 Task: Create a blank project ComplexBridge with privacy Private to Project members  and default view as Board and in the team Taskers . Create three sections in the project as To-Do, Doing and Done
Action: Mouse moved to (49, 61)
Screenshot: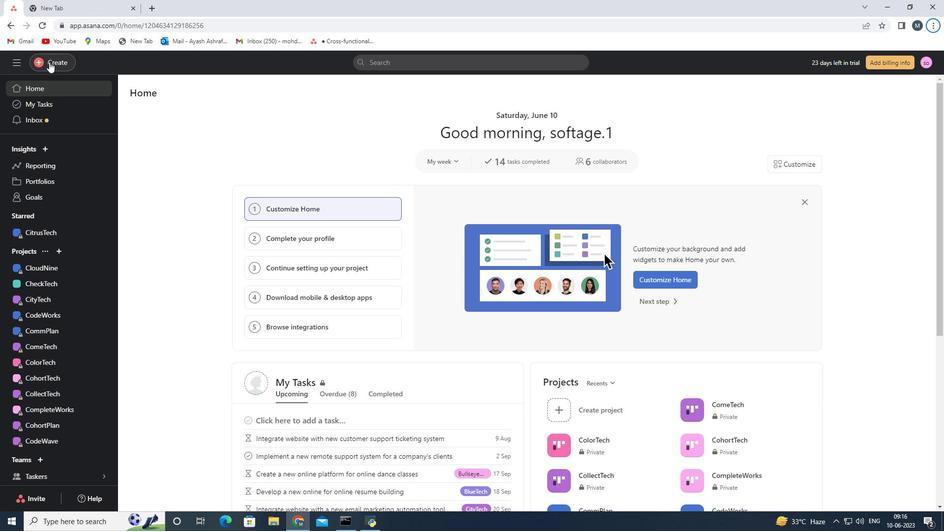 
Action: Mouse pressed left at (49, 61)
Screenshot: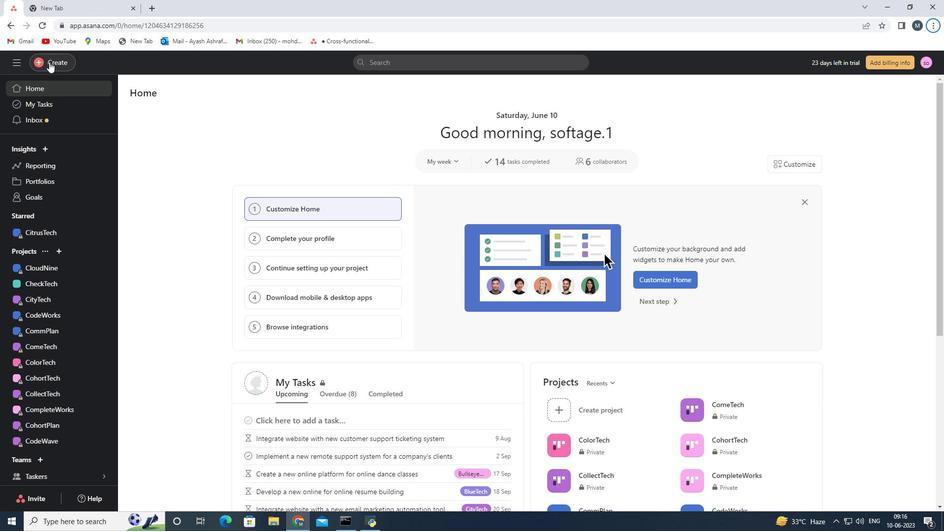 
Action: Mouse moved to (105, 87)
Screenshot: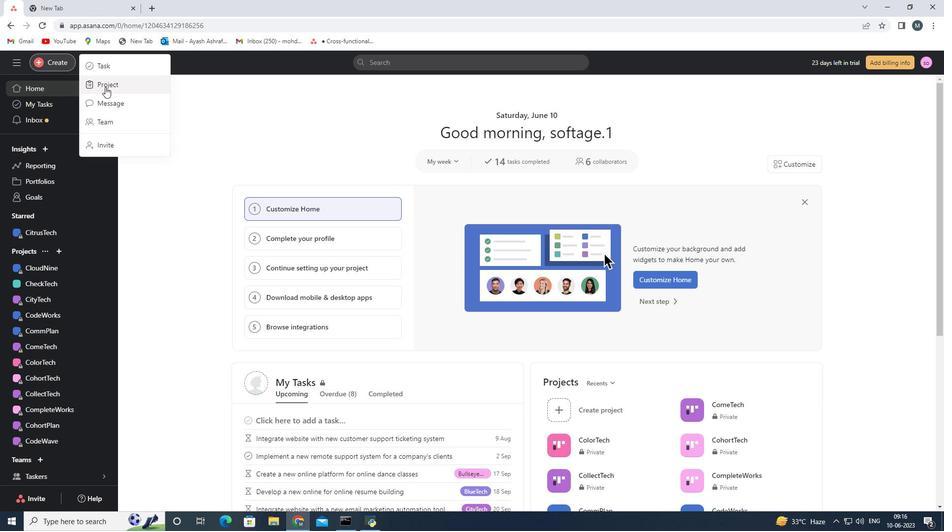 
Action: Mouse pressed left at (105, 87)
Screenshot: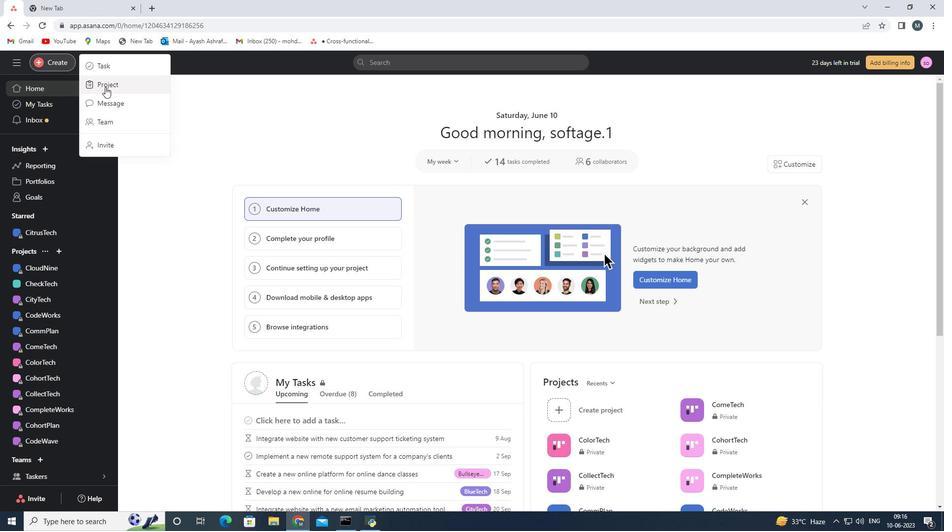 
Action: Mouse moved to (380, 281)
Screenshot: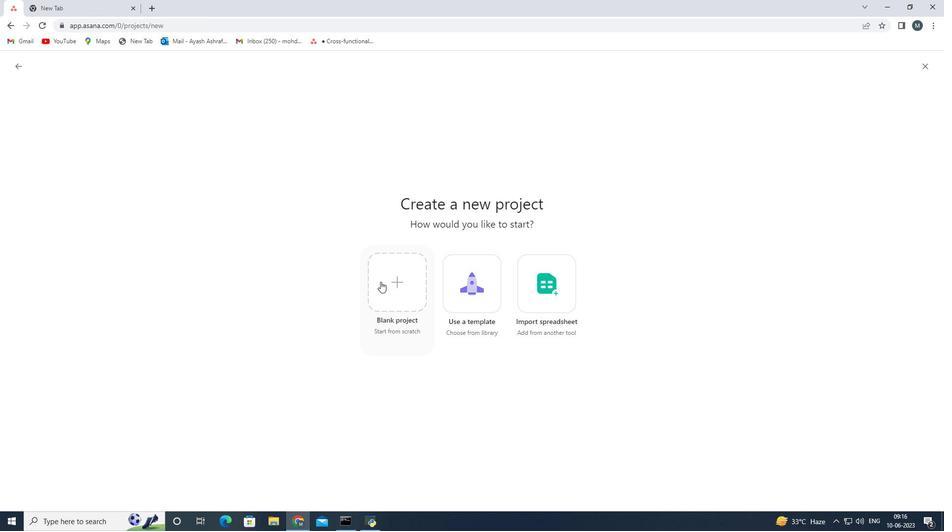 
Action: Mouse pressed left at (380, 281)
Screenshot: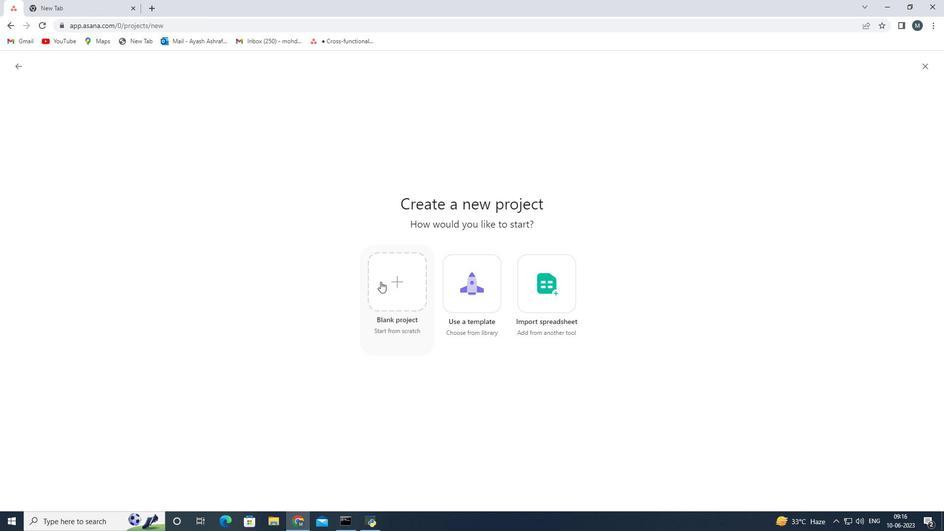 
Action: Mouse moved to (199, 140)
Screenshot: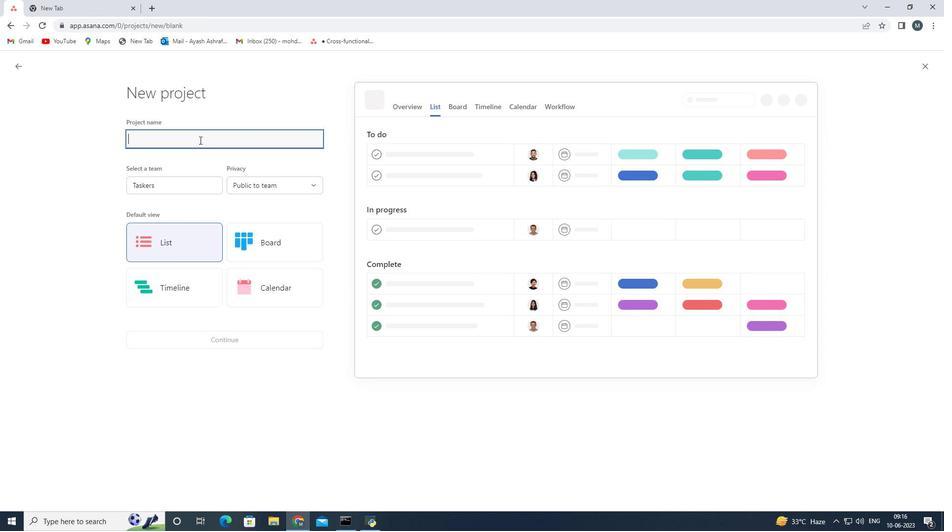 
Action: Mouse pressed left at (199, 140)
Screenshot: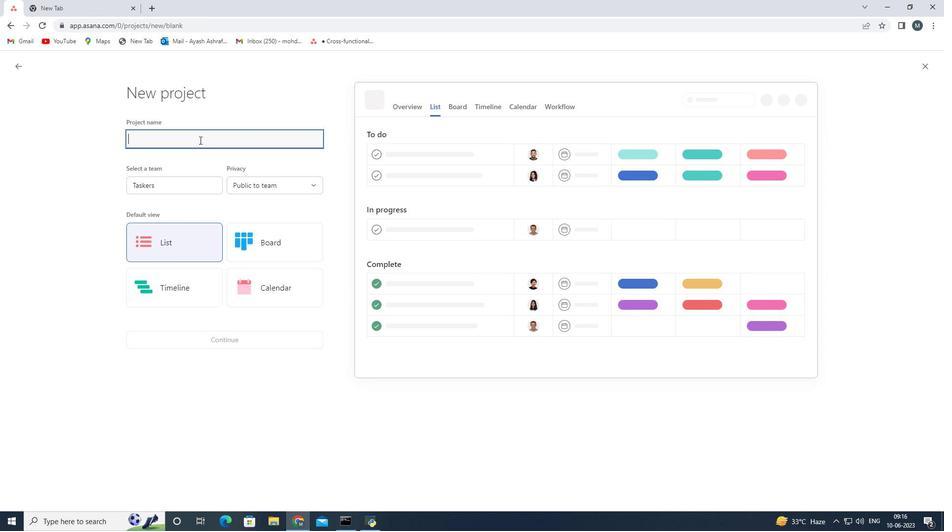 
Action: Key pressed <Key.shift>Complex<Key.space><Key.shift>Br<Key.backspace><Key.backspace><Key.backspace><Key.shift>Bridge<Key.space>
Screenshot: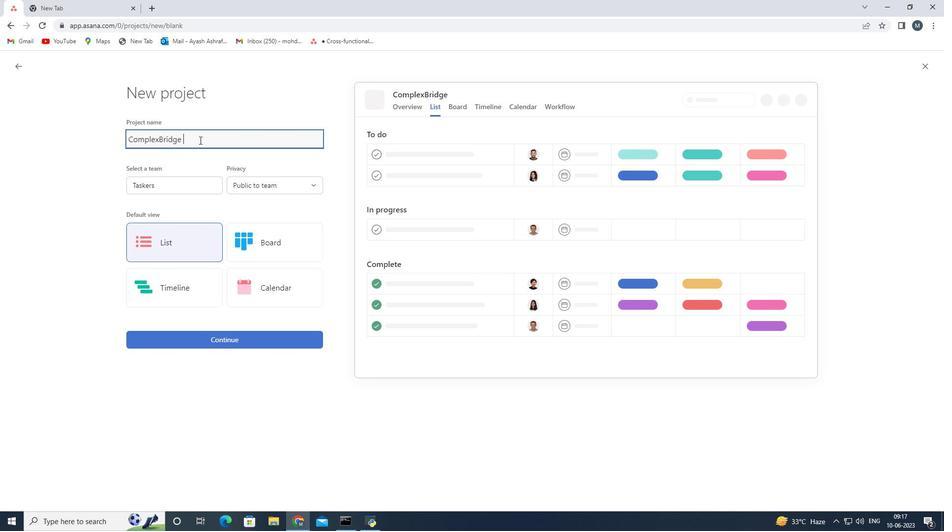 
Action: Mouse moved to (289, 188)
Screenshot: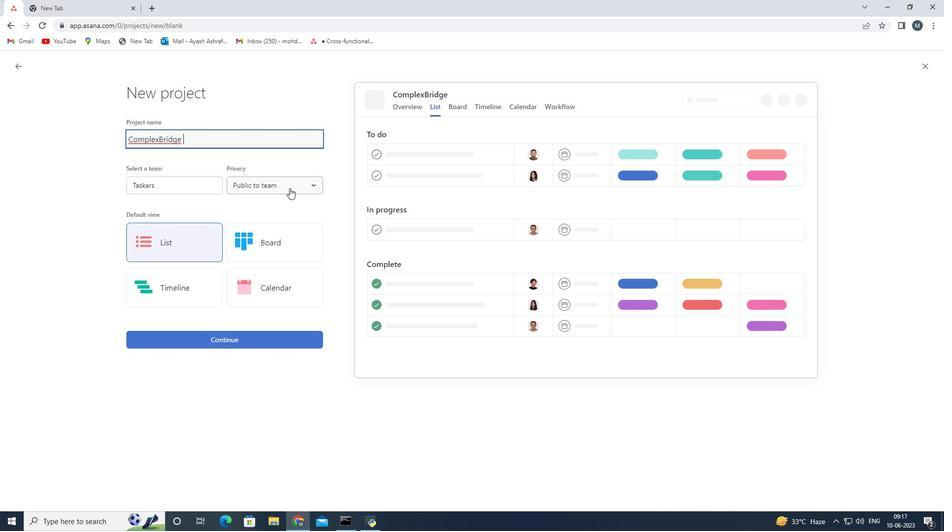 
Action: Mouse pressed left at (289, 188)
Screenshot: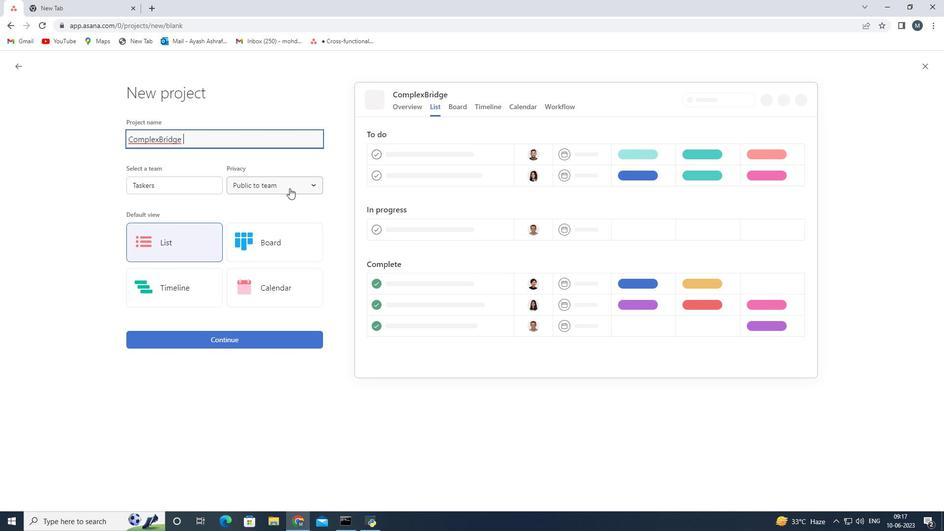
Action: Mouse moved to (288, 226)
Screenshot: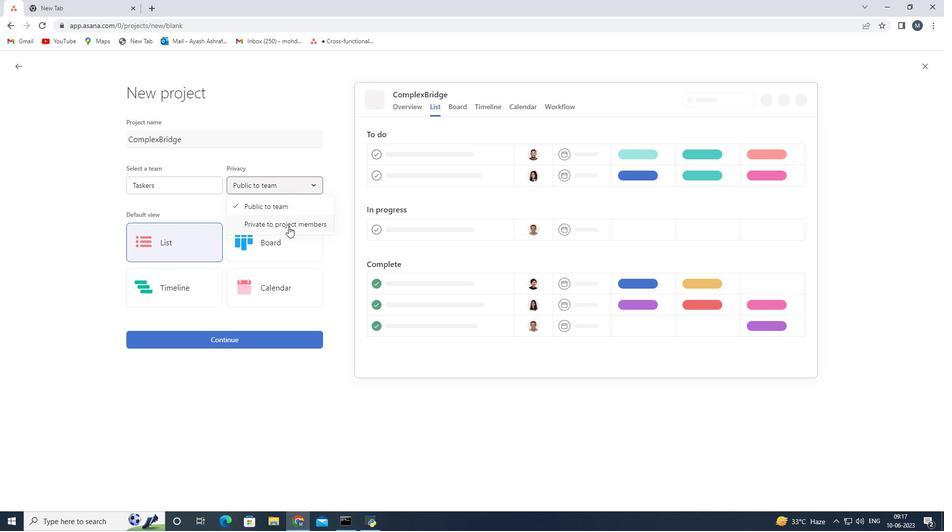 
Action: Mouse pressed left at (288, 226)
Screenshot: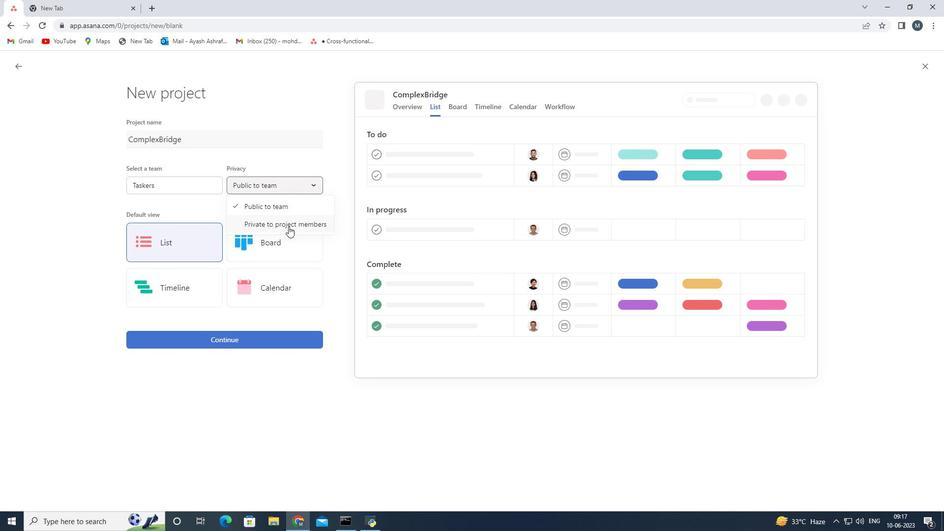 
Action: Mouse moved to (248, 242)
Screenshot: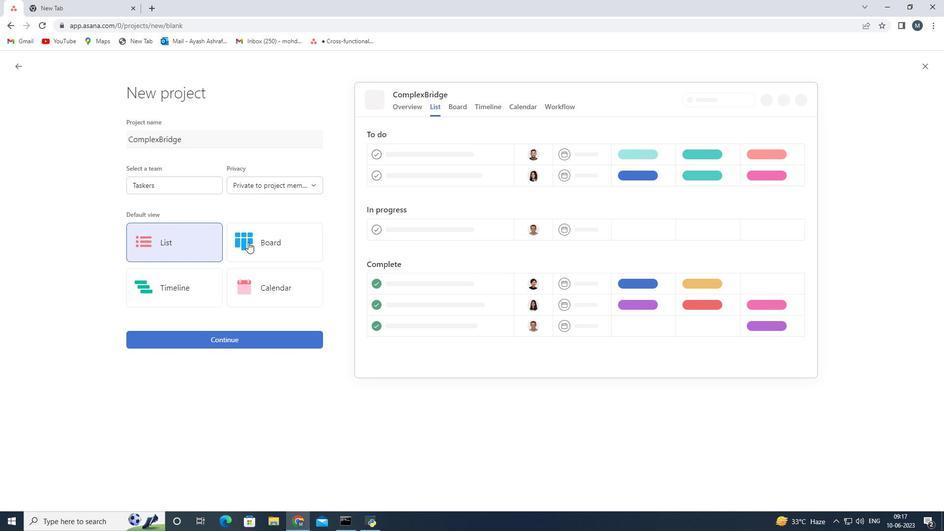 
Action: Mouse pressed left at (248, 242)
Screenshot: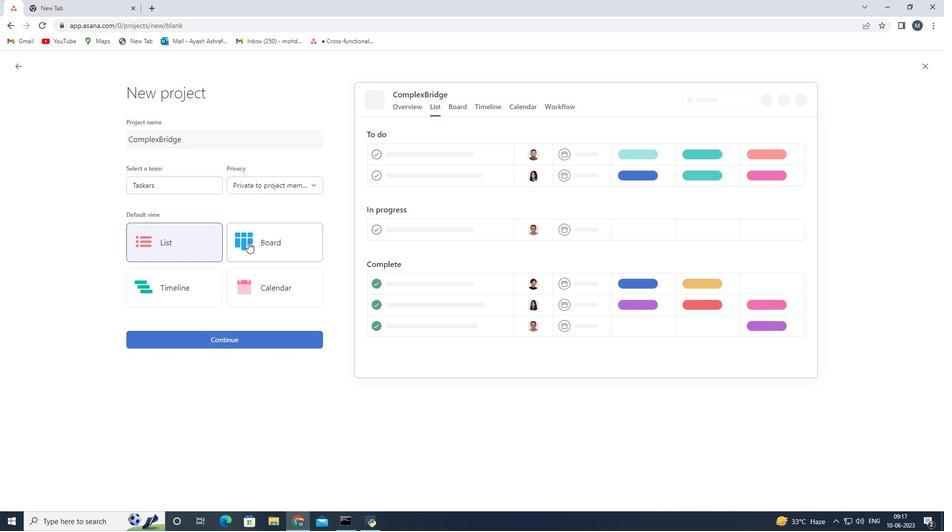 
Action: Mouse moved to (186, 185)
Screenshot: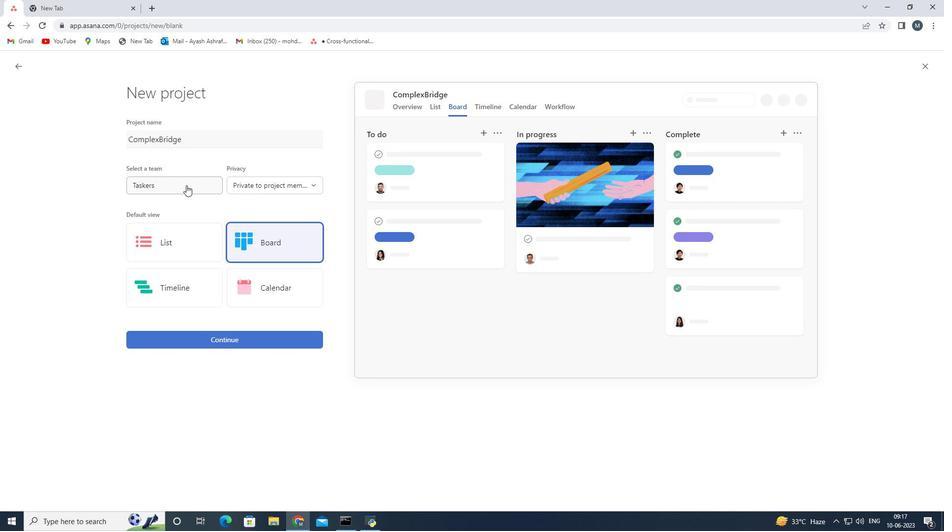 
Action: Mouse pressed left at (186, 185)
Screenshot: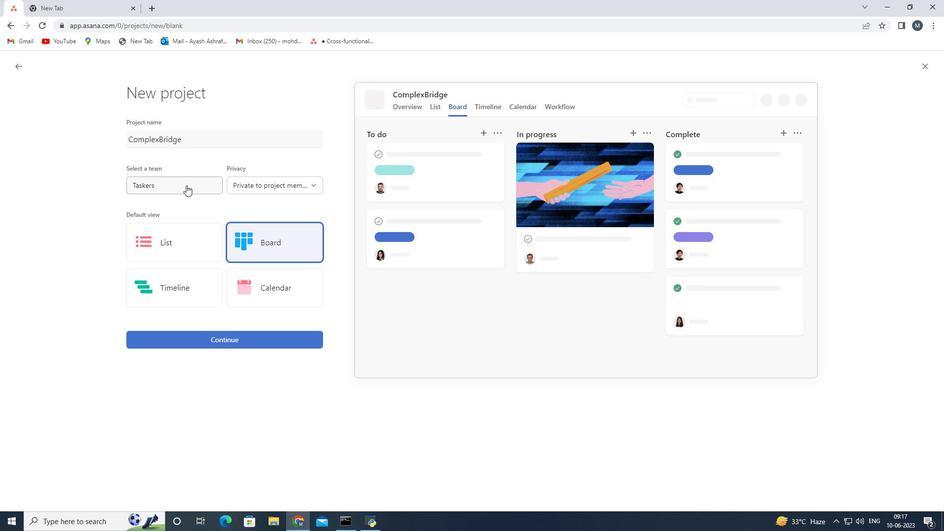 
Action: Mouse moved to (168, 244)
Screenshot: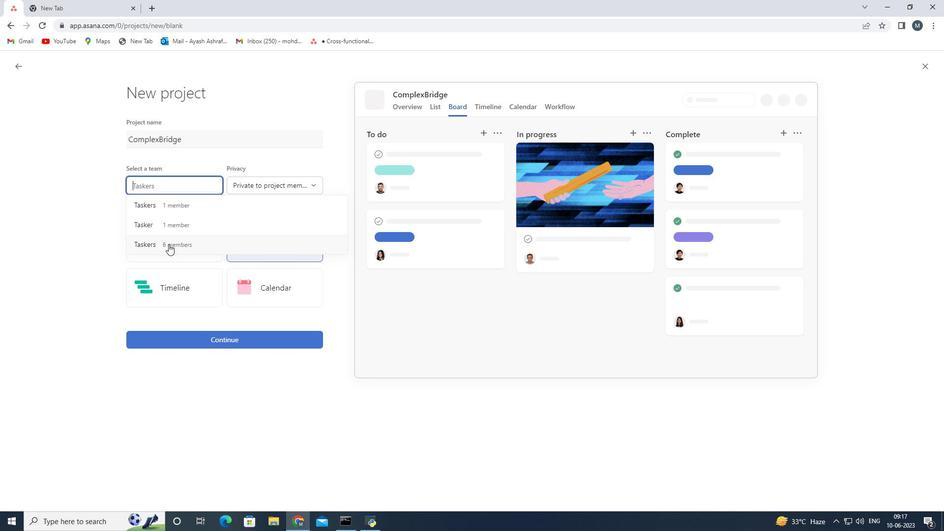 
Action: Mouse pressed left at (168, 244)
Screenshot: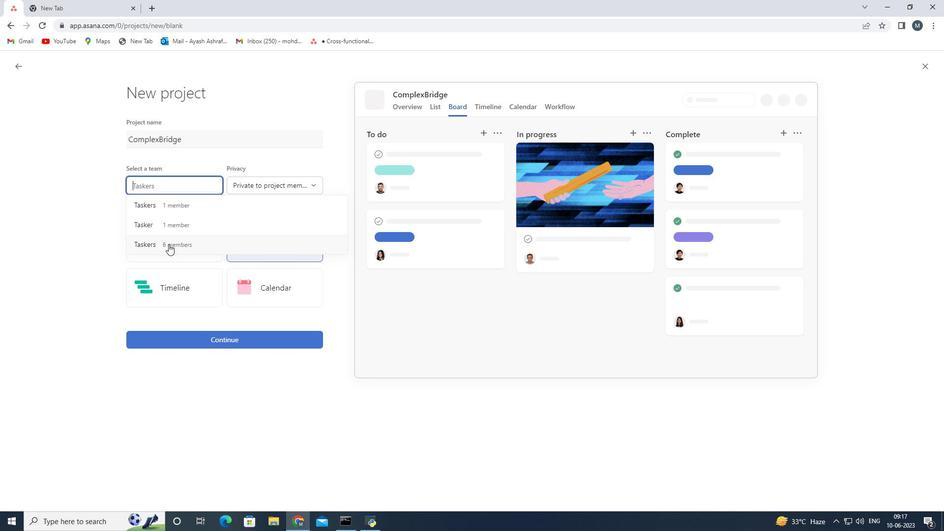 
Action: Mouse moved to (212, 341)
Screenshot: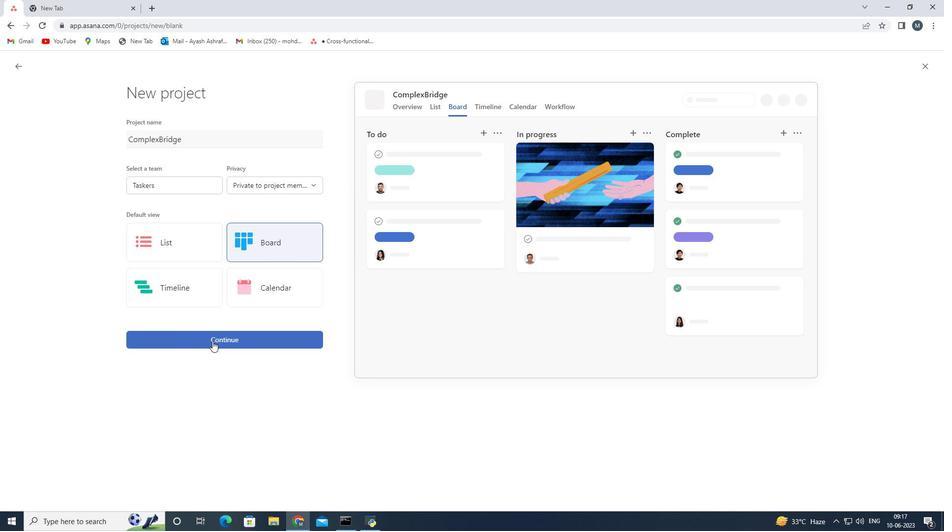 
Action: Mouse pressed left at (212, 341)
Screenshot: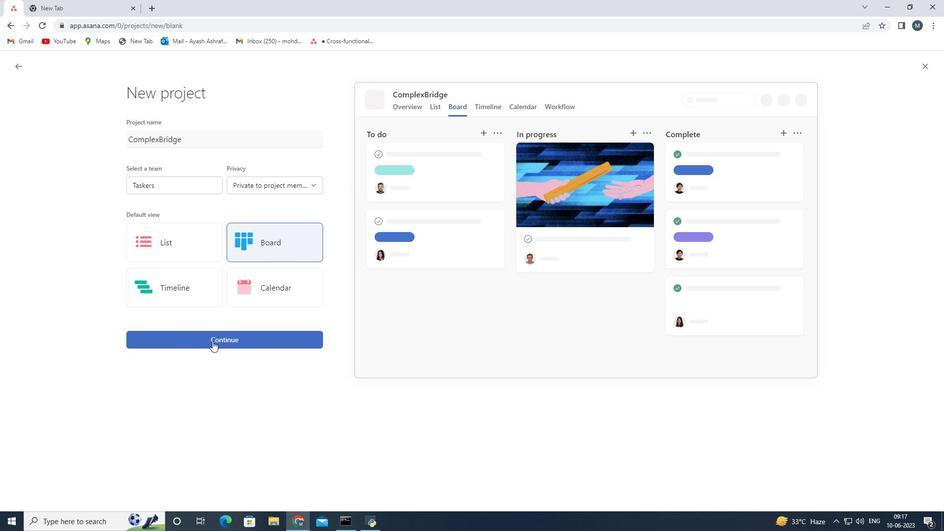 
Action: Mouse moved to (225, 281)
Screenshot: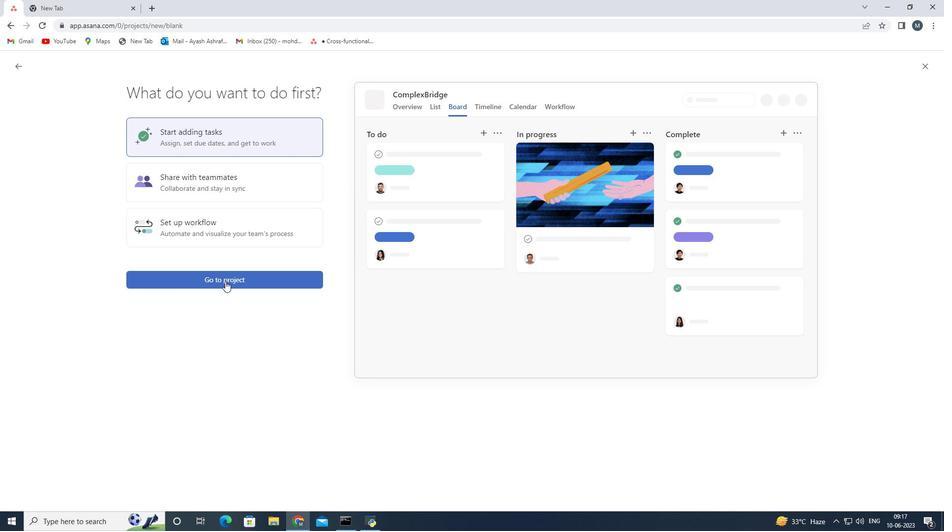 
Action: Mouse pressed left at (225, 281)
Screenshot: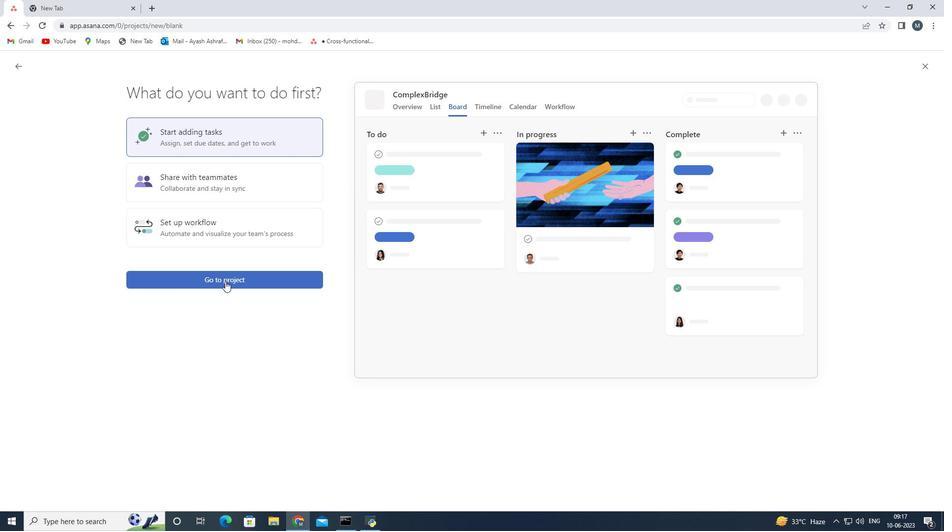 
Action: Mouse moved to (408, 159)
Screenshot: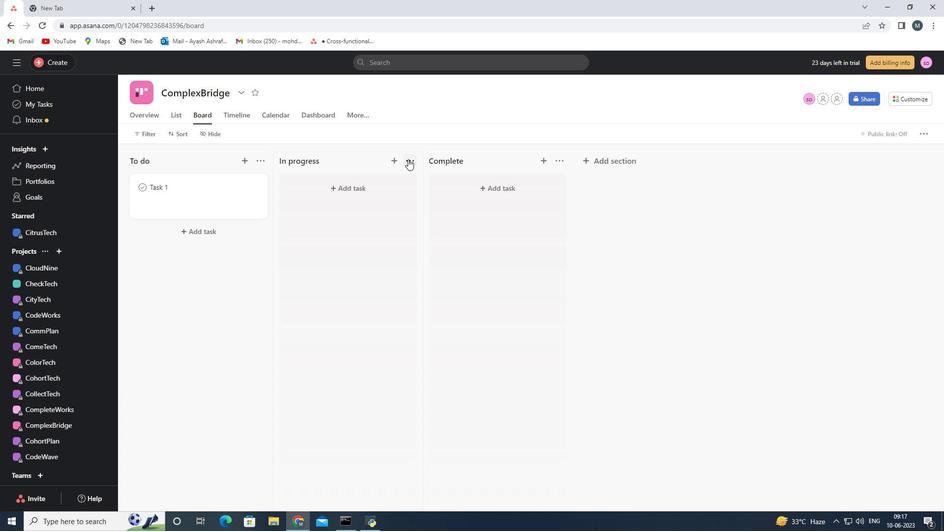 
Action: Mouse pressed left at (408, 159)
Screenshot: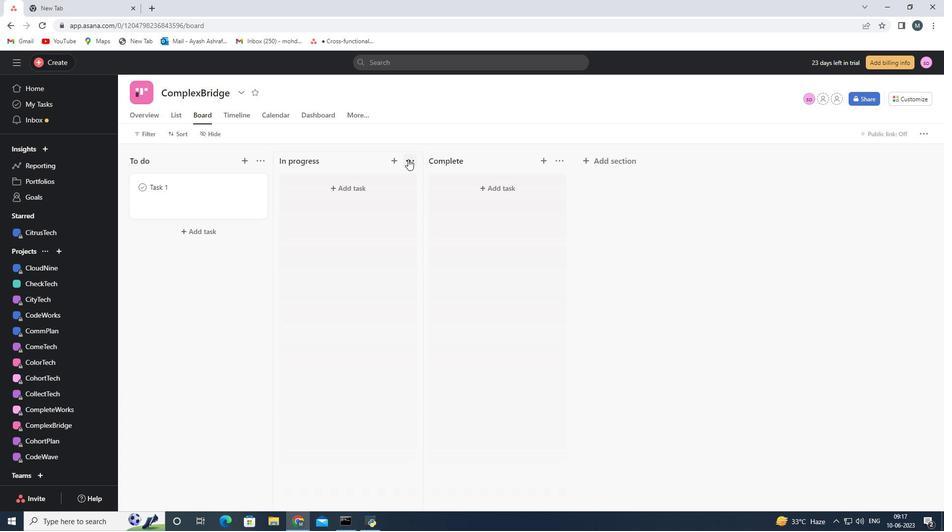 
Action: Mouse moved to (423, 235)
Screenshot: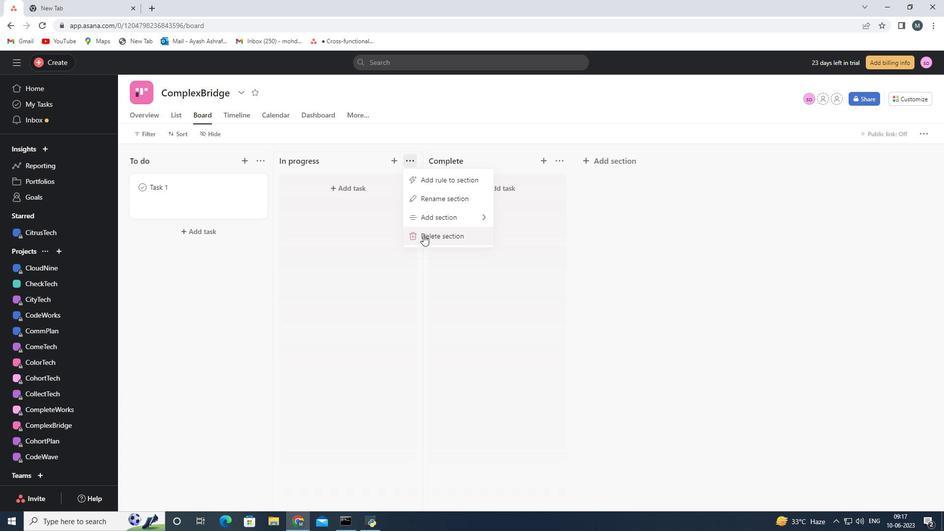 
Action: Mouse pressed left at (423, 235)
Screenshot: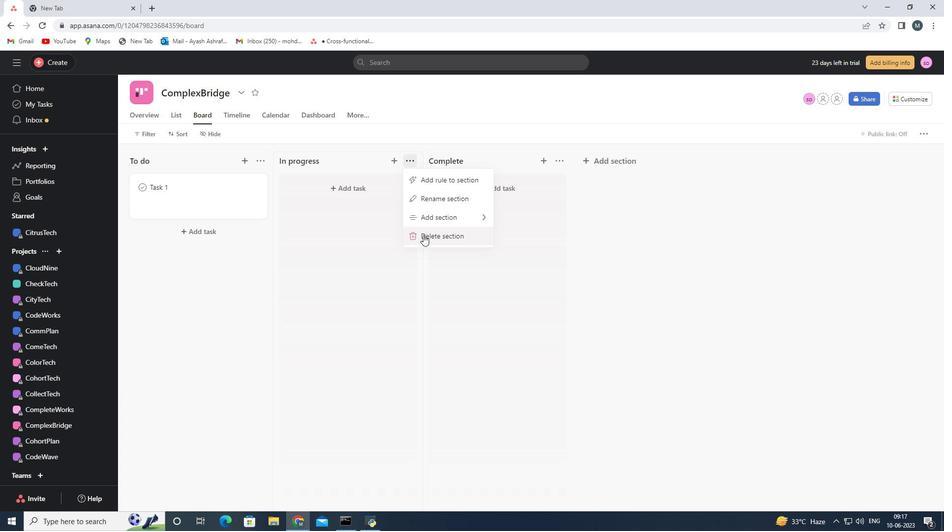 
Action: Mouse moved to (256, 184)
Screenshot: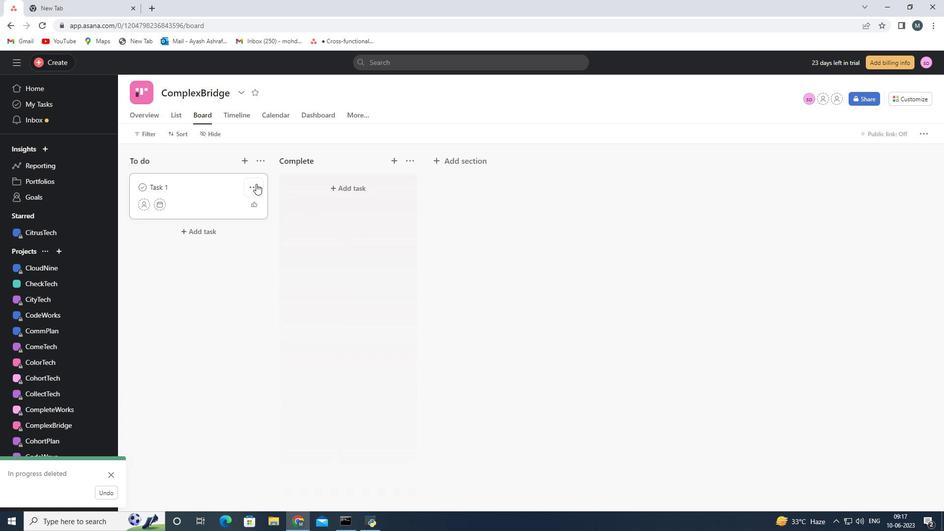 
Action: Mouse pressed left at (256, 184)
Screenshot: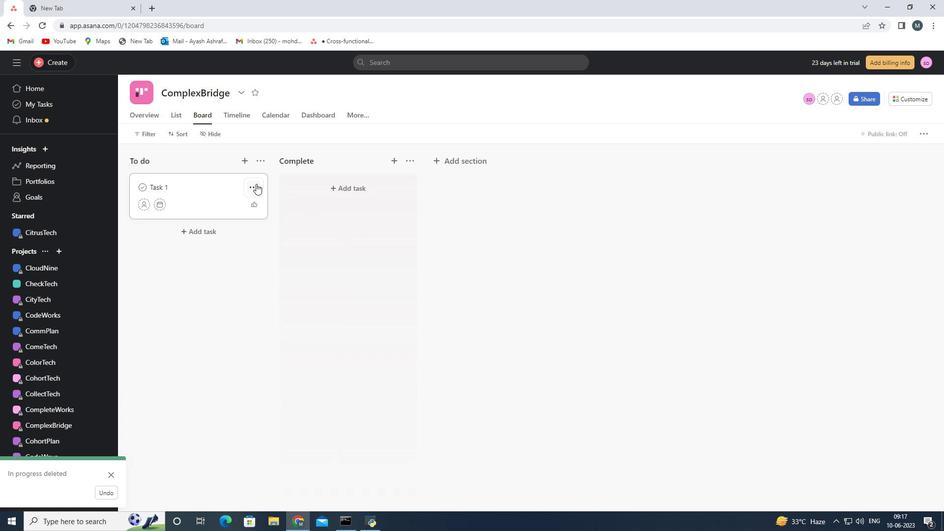 
Action: Mouse moved to (287, 401)
Screenshot: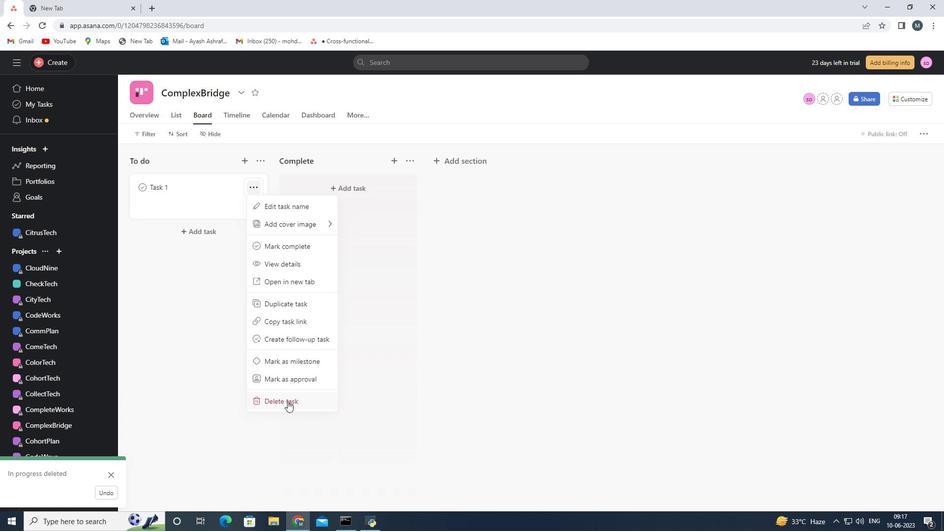 
Action: Mouse pressed left at (287, 401)
Screenshot: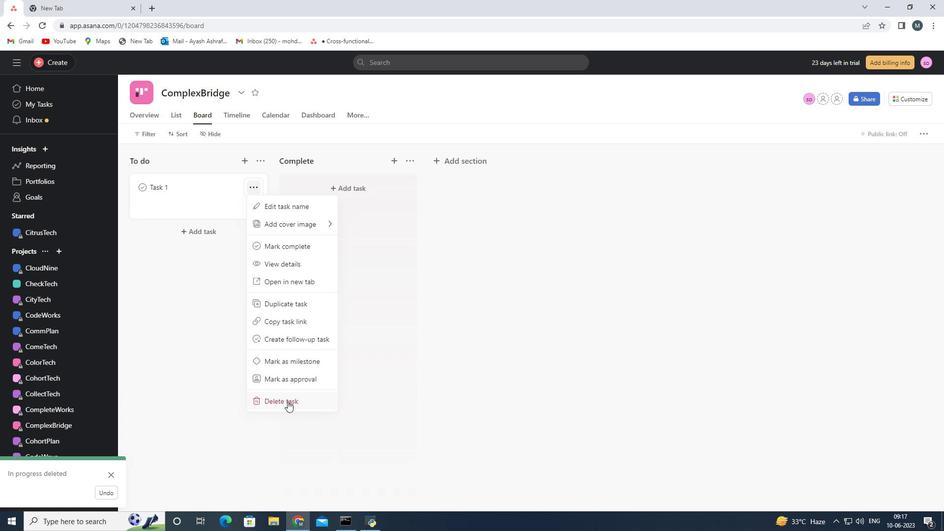 
Action: Mouse moved to (406, 160)
Screenshot: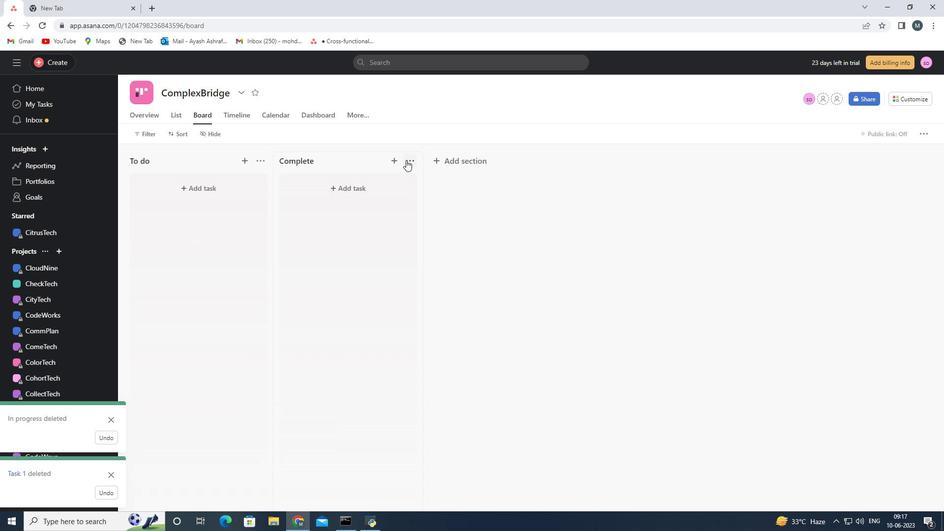 
Action: Mouse pressed left at (406, 160)
Screenshot: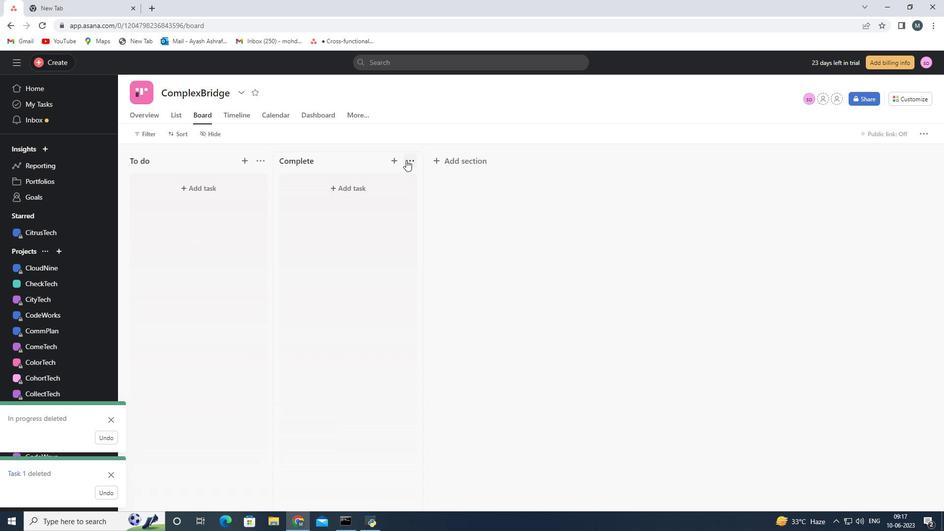 
Action: Mouse moved to (459, 239)
Screenshot: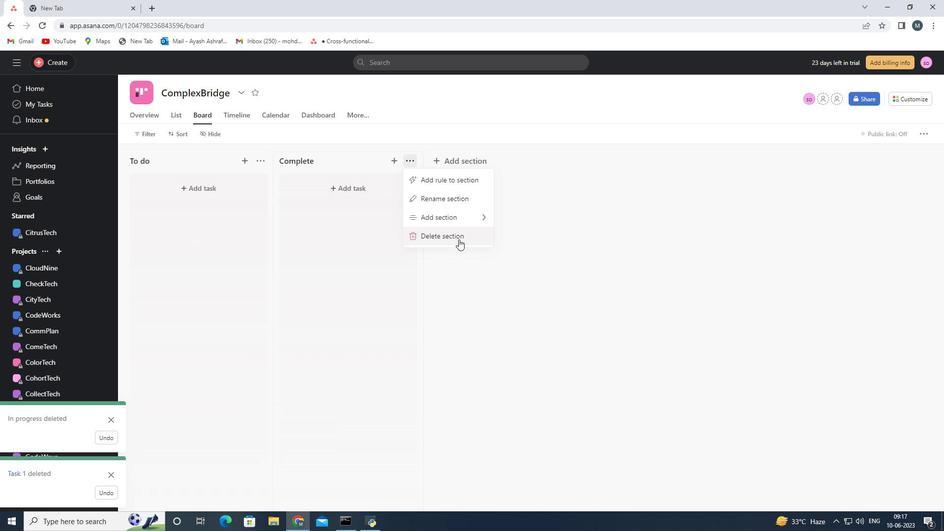 
Action: Mouse pressed left at (459, 239)
Screenshot: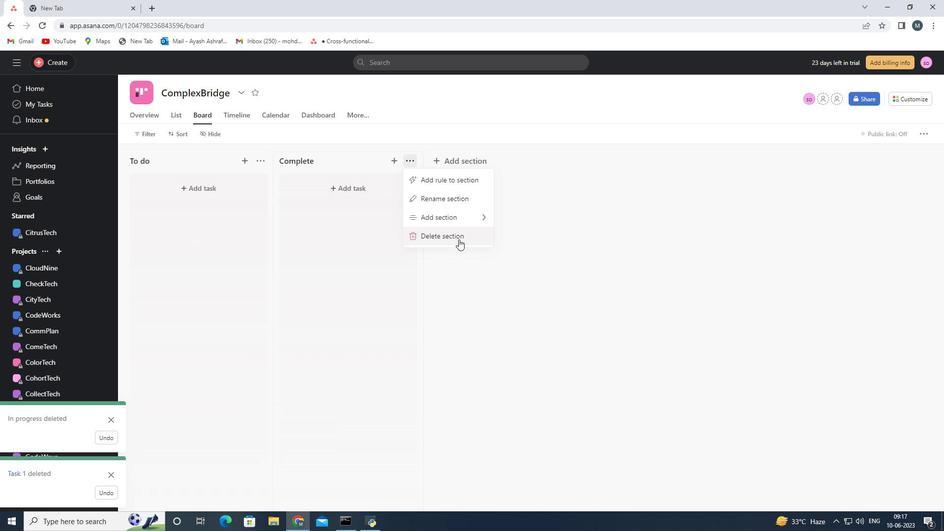 
Action: Mouse moved to (241, 161)
Screenshot: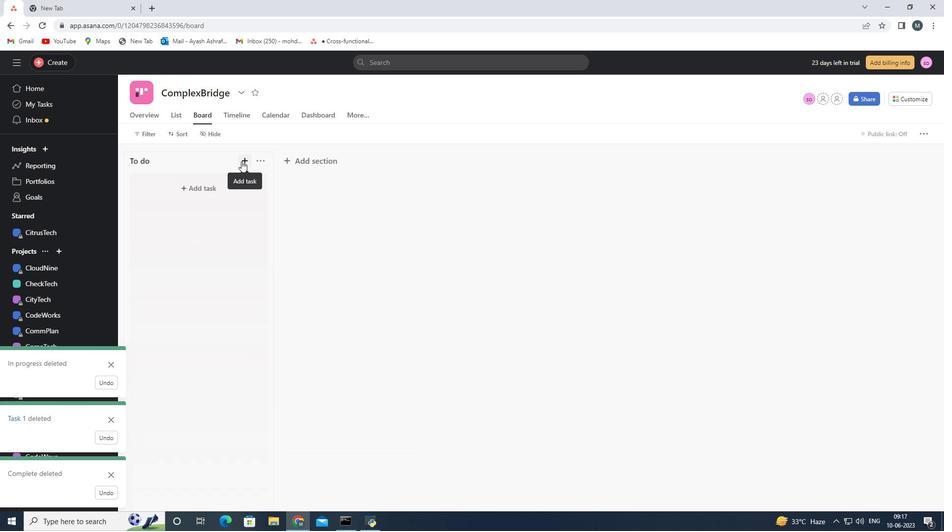 
Action: Mouse pressed left at (241, 161)
Screenshot: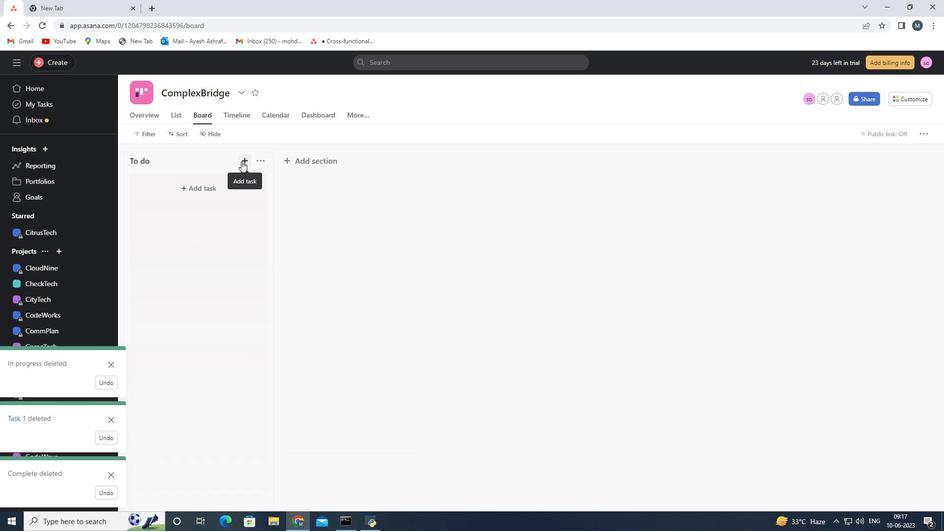 
Action: Mouse moved to (195, 157)
Screenshot: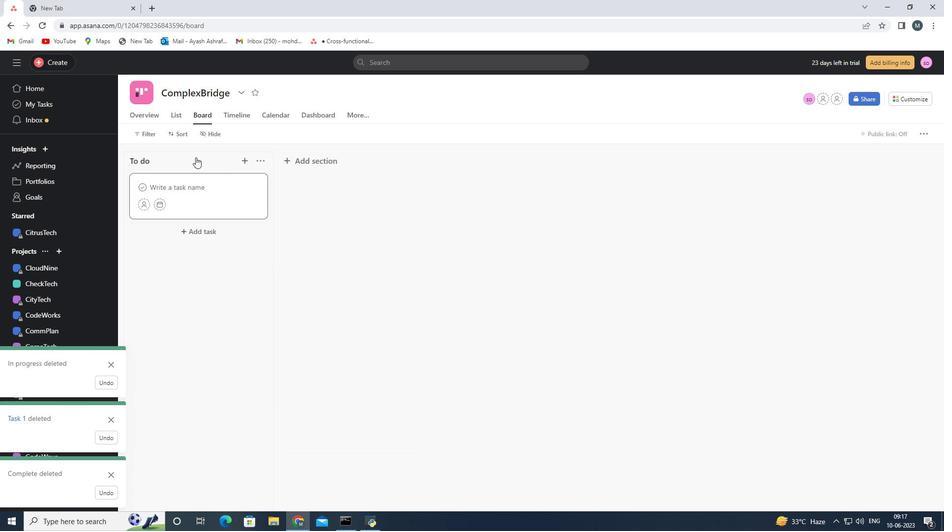 
Action: Mouse pressed left at (195, 157)
Screenshot: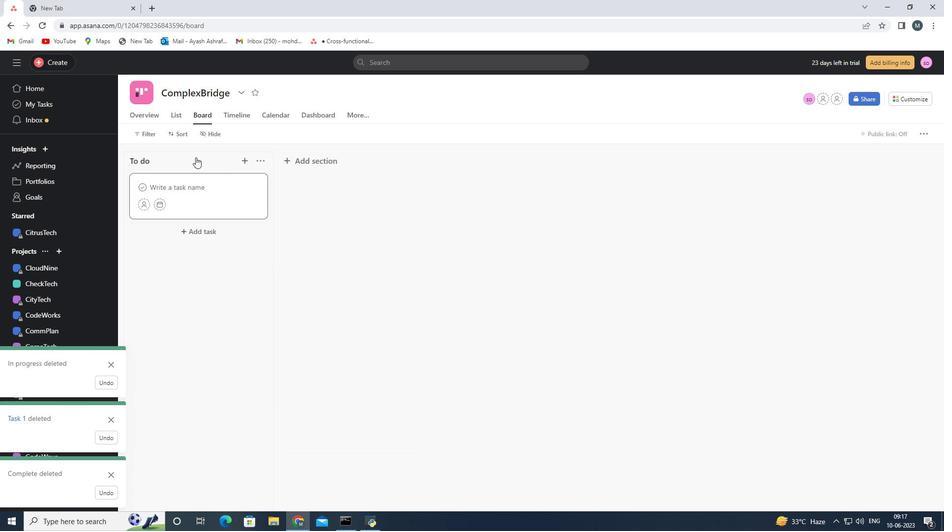 
Action: Key pressed <Key.backspace><Key.backspace><Key.backspace><Key.backspace><Key.backspace><Key.backspace><Key.backspace><Key.backspace><Key.backspace><Key.backspace><Key.backspace><Key.backspace><Key.backspace><Key.shift>Untittke<Key.backspace>led<Key.backspace><Key.backspace><Key.backspace><Key.backspace><Key.backspace>leled<Key.space><Key.backspace><Key.backspace><Key.backspace><Key.backspace>d<Key.space>
Screenshot: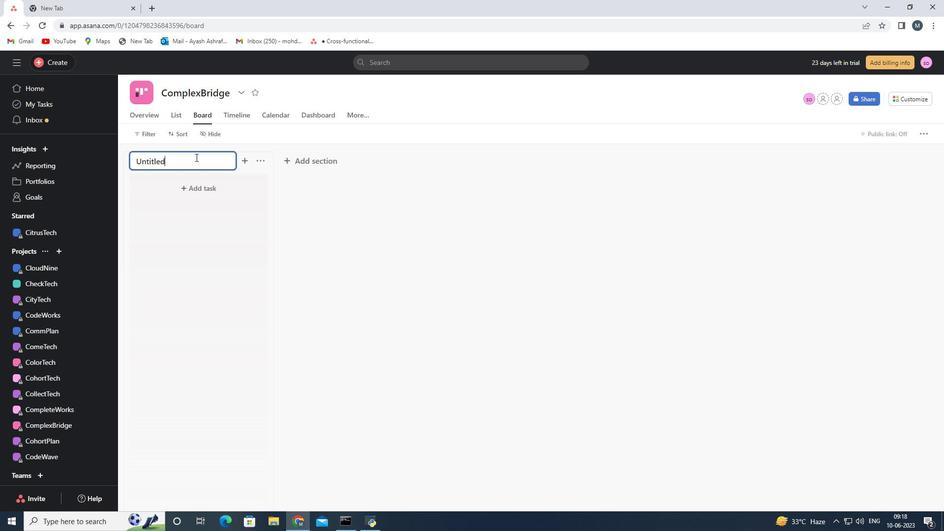 
Action: Mouse moved to (303, 161)
Screenshot: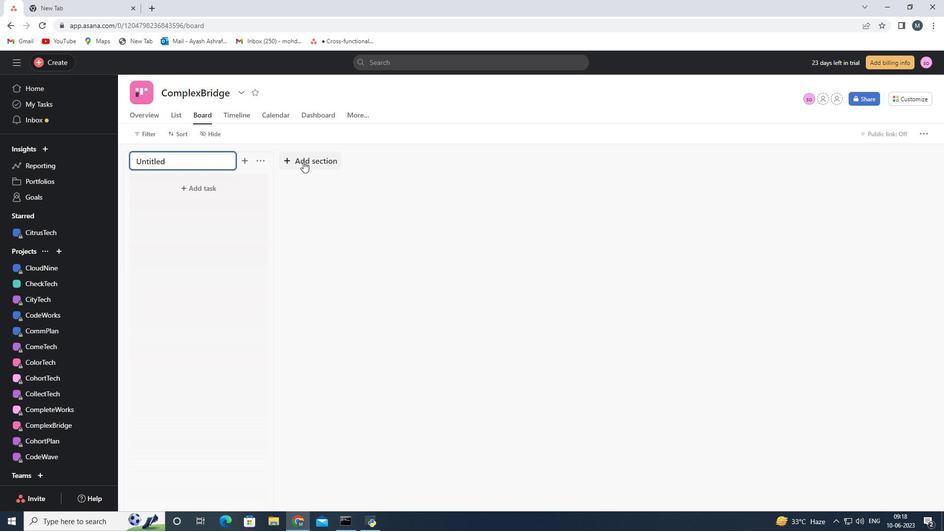 
Action: Mouse pressed left at (303, 161)
Screenshot: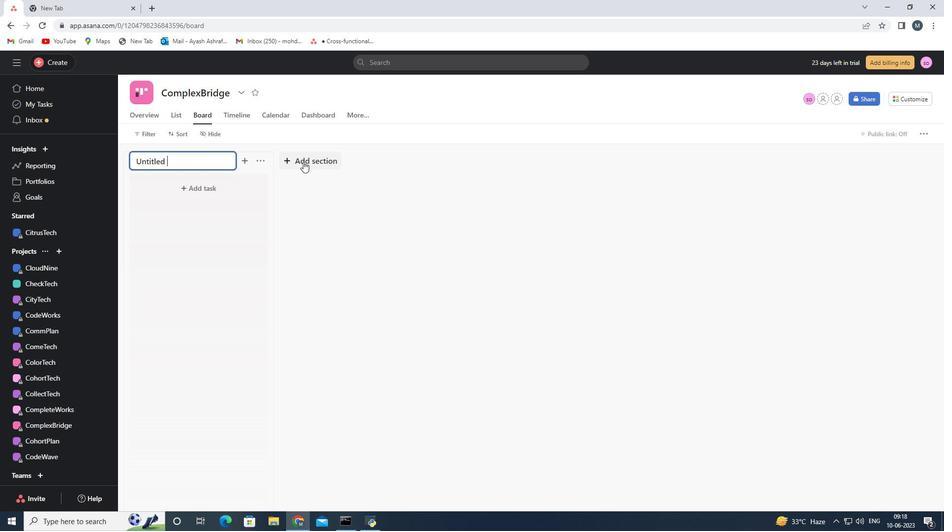 
Action: Mouse moved to (303, 162)
Screenshot: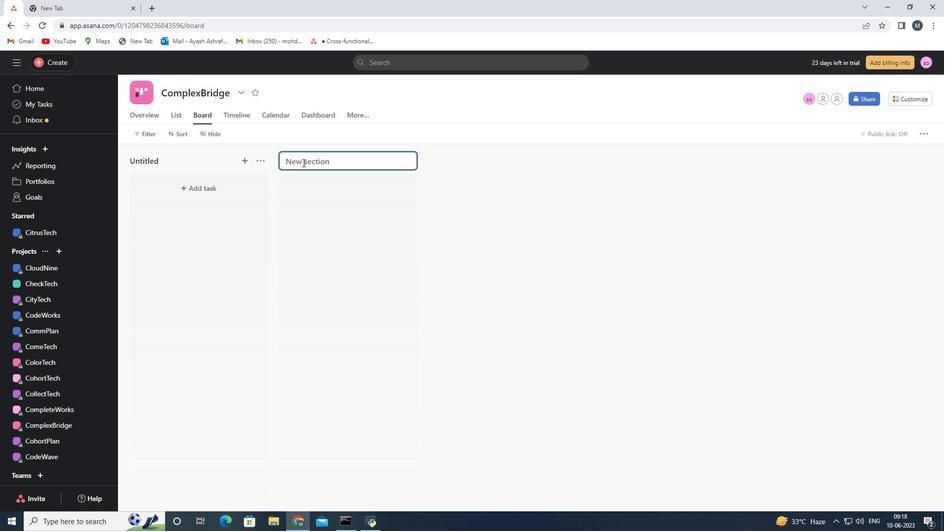 
Action: Key pressed <Key.shift>To<Key.space><Key.backspace>-<Key.shift>Do<Key.enter><Key.shift>Doing<Key.space><Key.enter><Key.shift>Done<Key.enter>
Screenshot: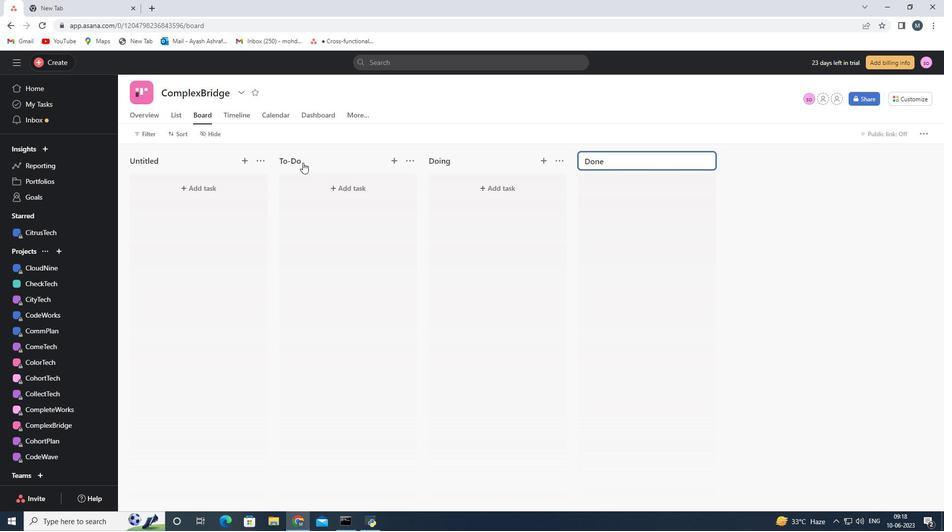 
